 Task: Use customer option and check customers overview
Action: Mouse moved to (176, 21)
Screenshot: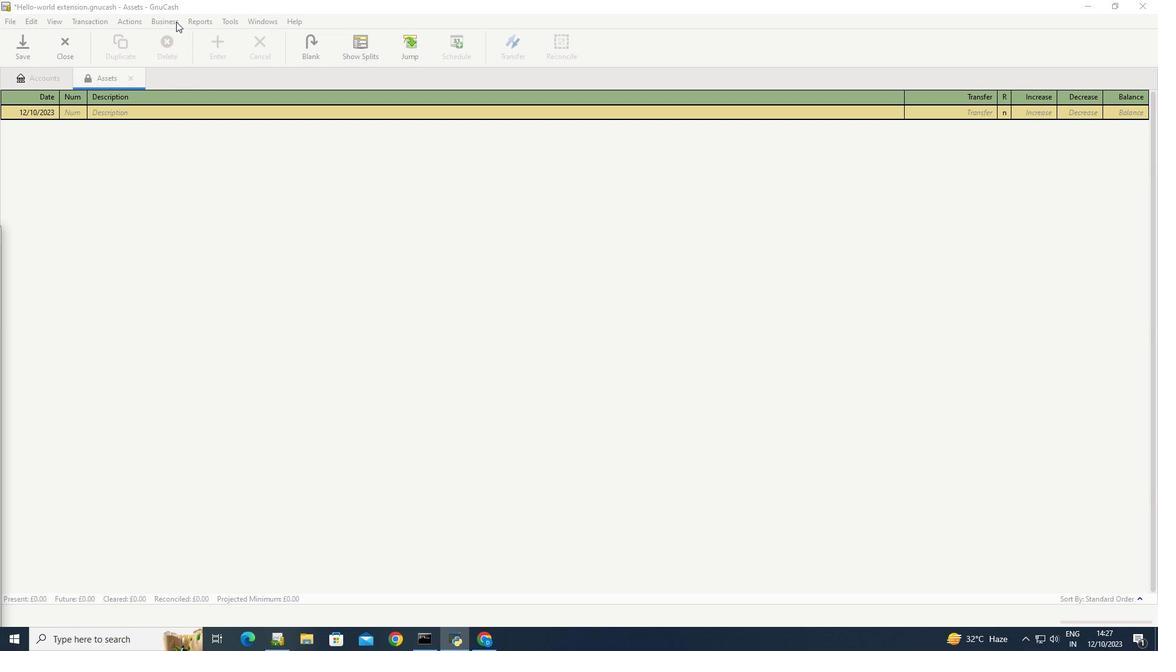
Action: Mouse pressed left at (176, 21)
Screenshot: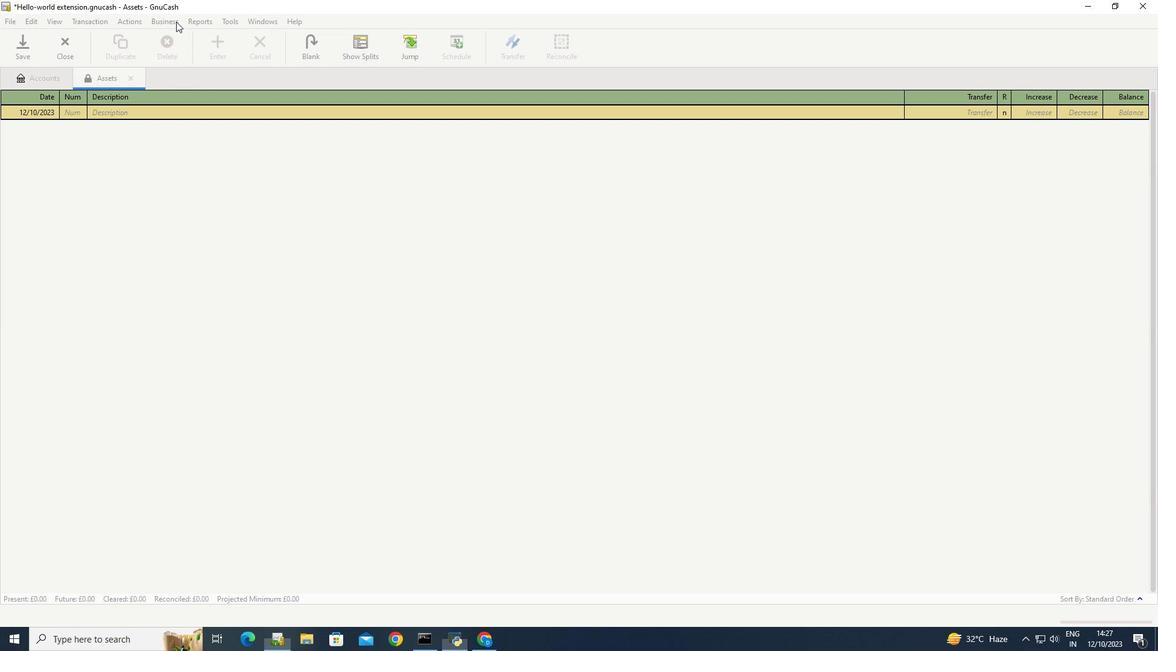 
Action: Mouse moved to (287, 33)
Screenshot: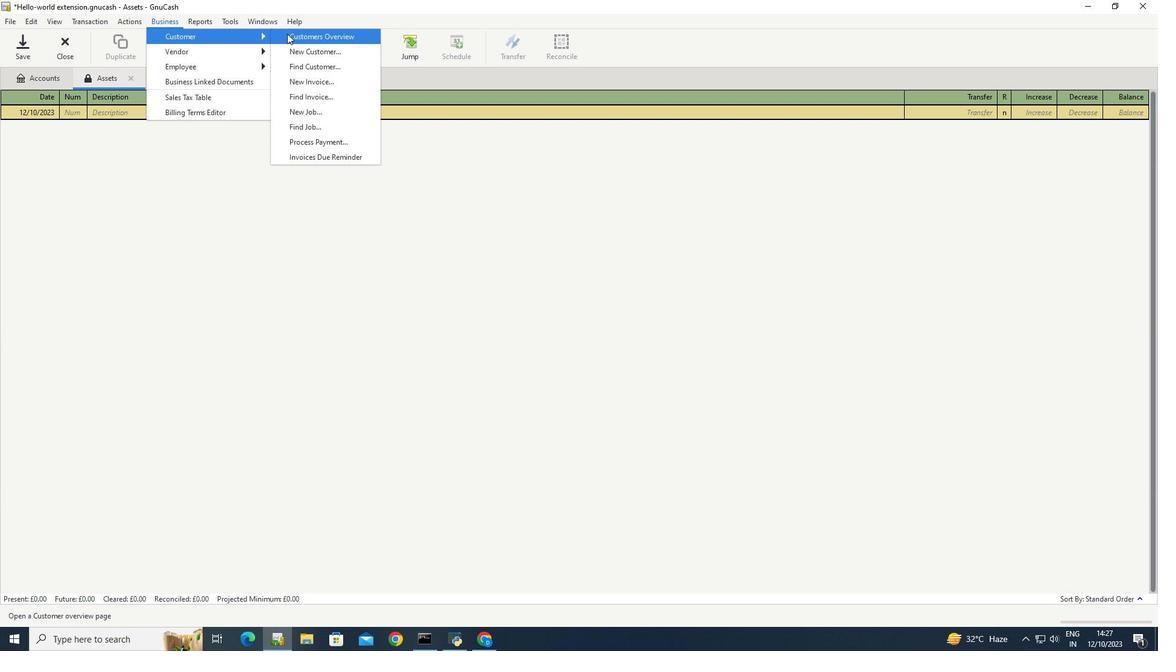 
Action: Mouse pressed left at (287, 33)
Screenshot: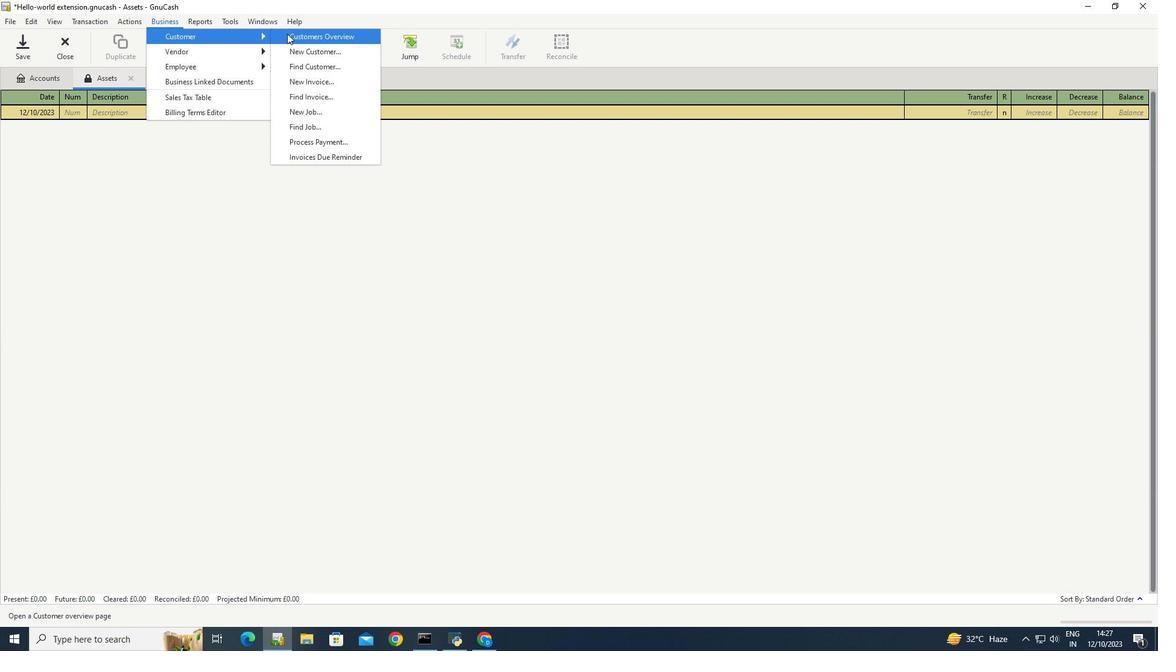 
Action: Mouse moved to (273, 157)
Screenshot: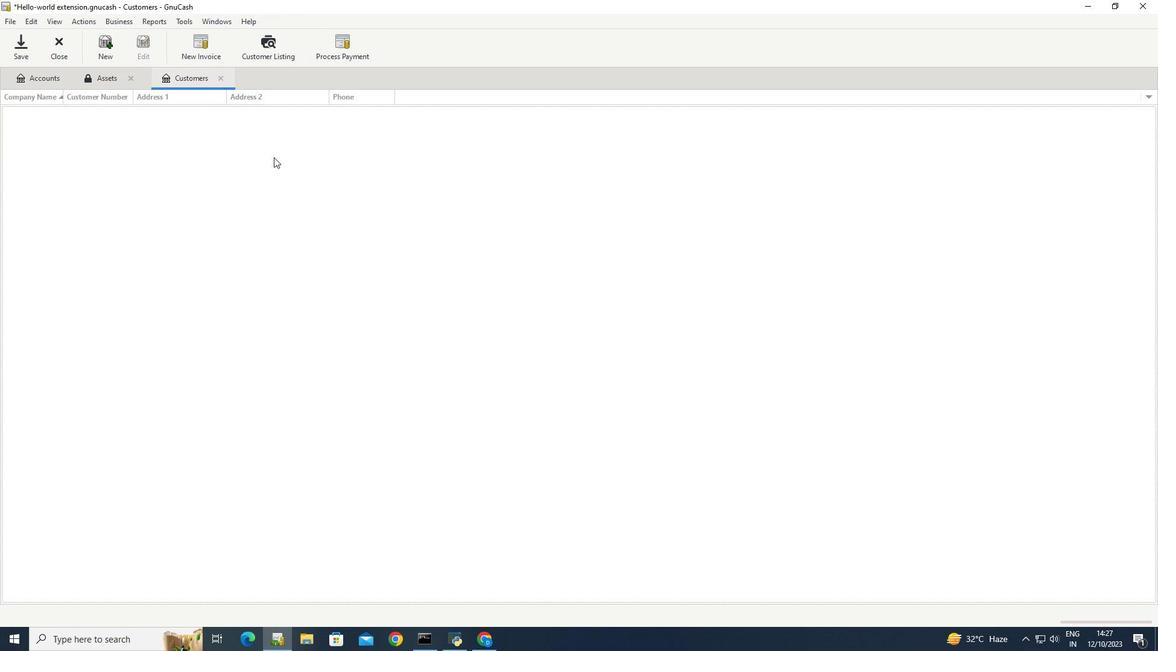 
